 Task: Create in the project AquaVue and in the Backlog issue 'Improve website speed and performance' a child issue 'Frontend development', and assign it to team member softage.3@softage.net. Create in the project AquaVue and in the Backlog issue 'Implement multi-factor authentication for user login' a child issue 'Database design and development', and assign it to team member softage.4@softage.net
Action: Mouse moved to (211, 69)
Screenshot: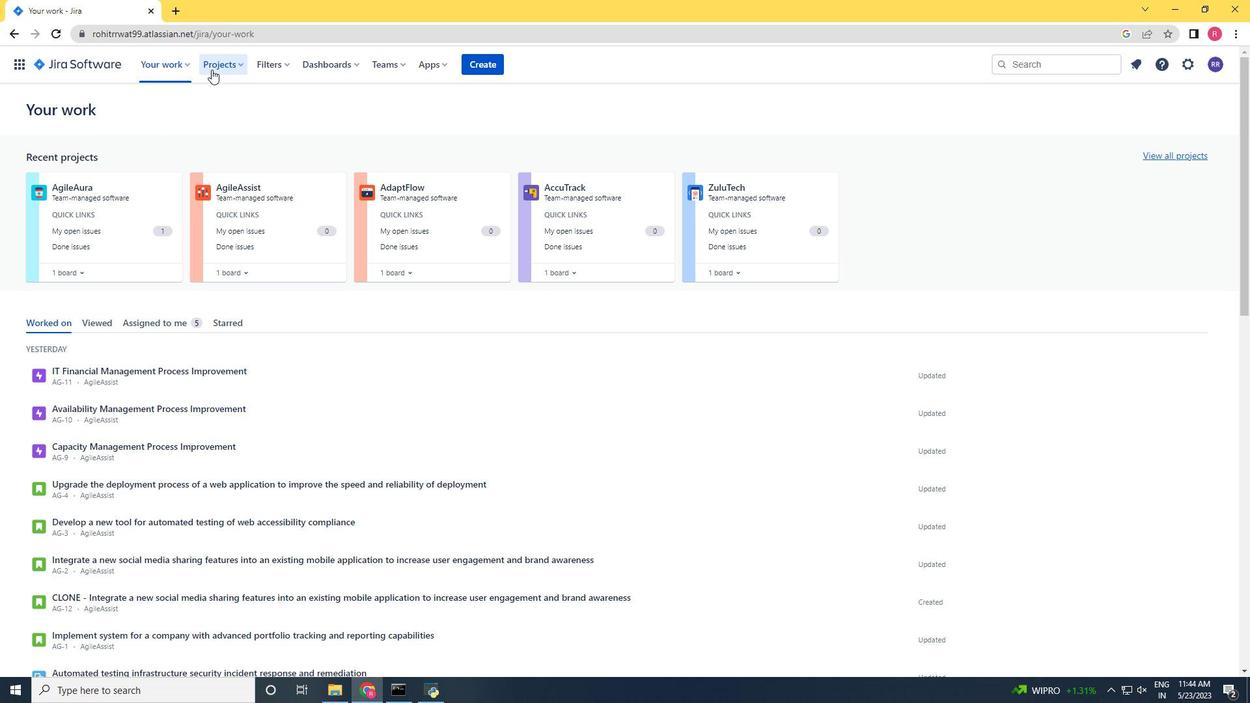 
Action: Mouse pressed left at (211, 69)
Screenshot: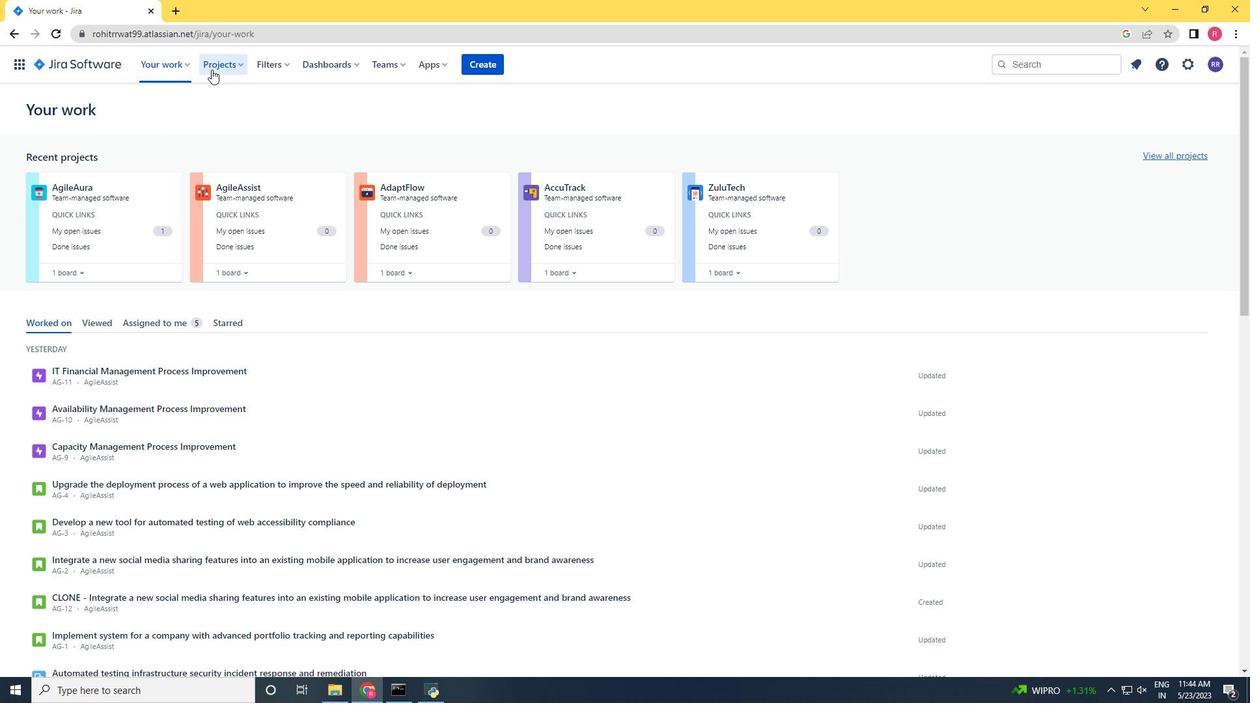 
Action: Mouse moved to (216, 125)
Screenshot: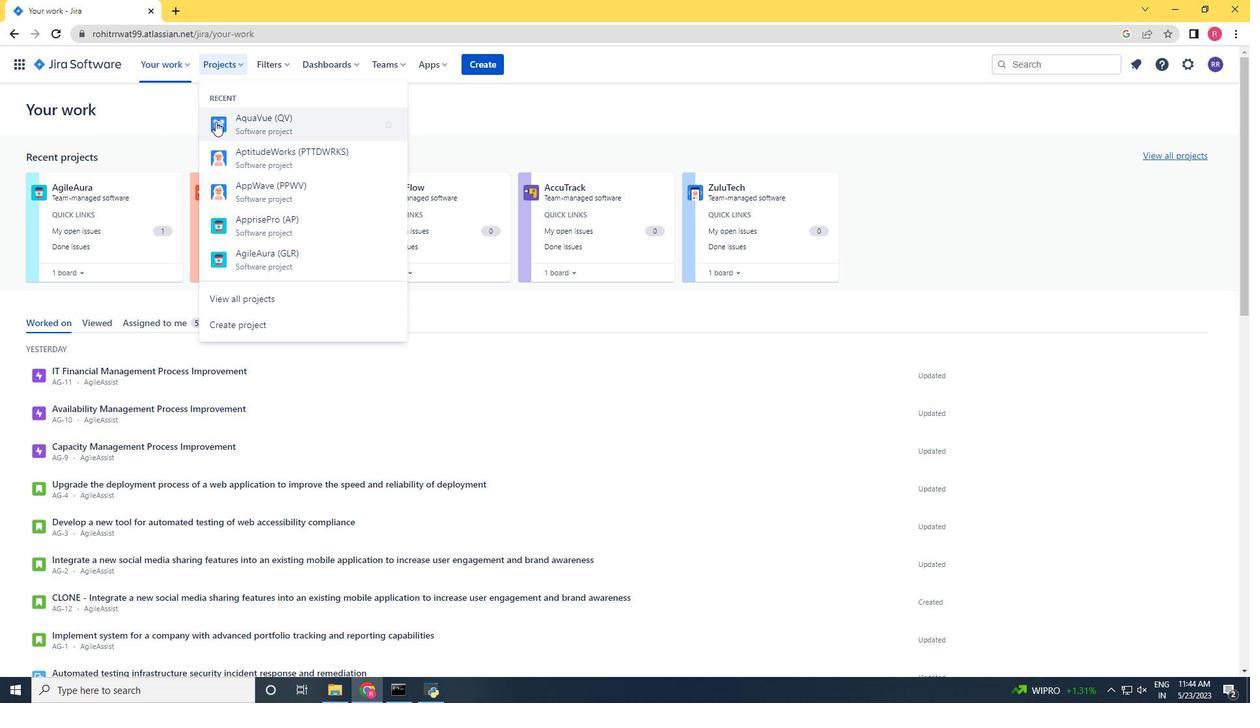 
Action: Mouse pressed left at (216, 125)
Screenshot: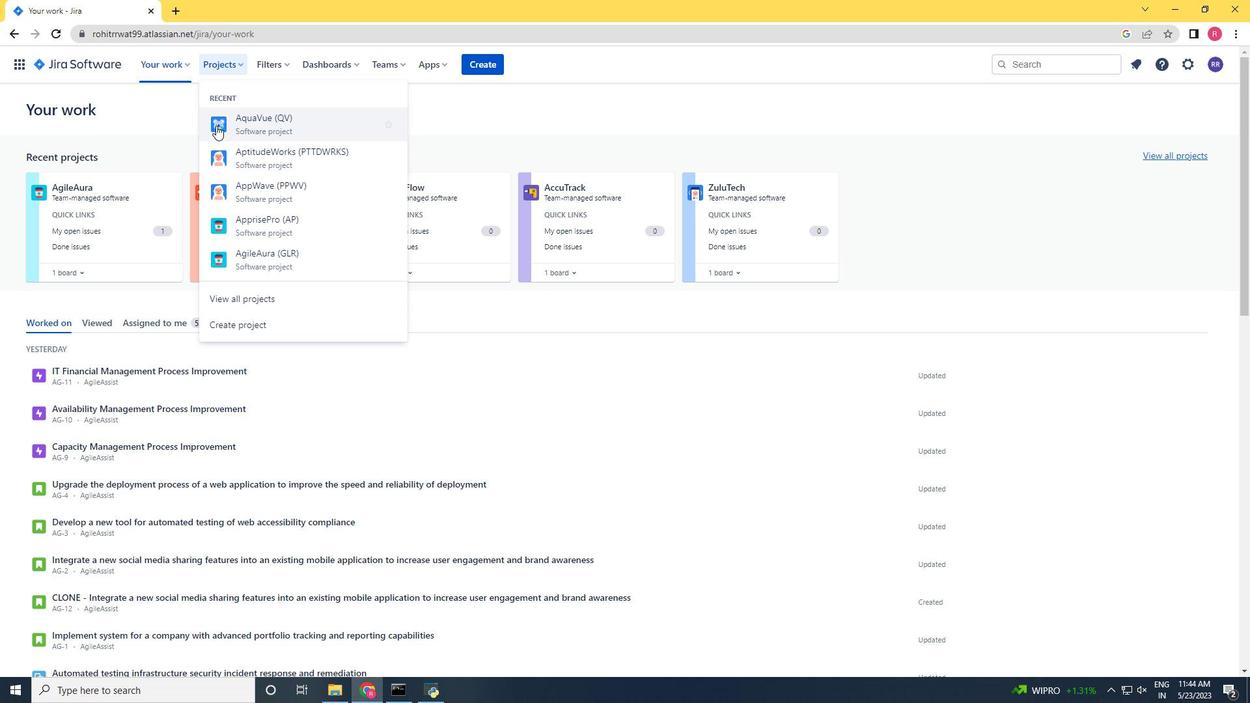 
Action: Mouse moved to (67, 208)
Screenshot: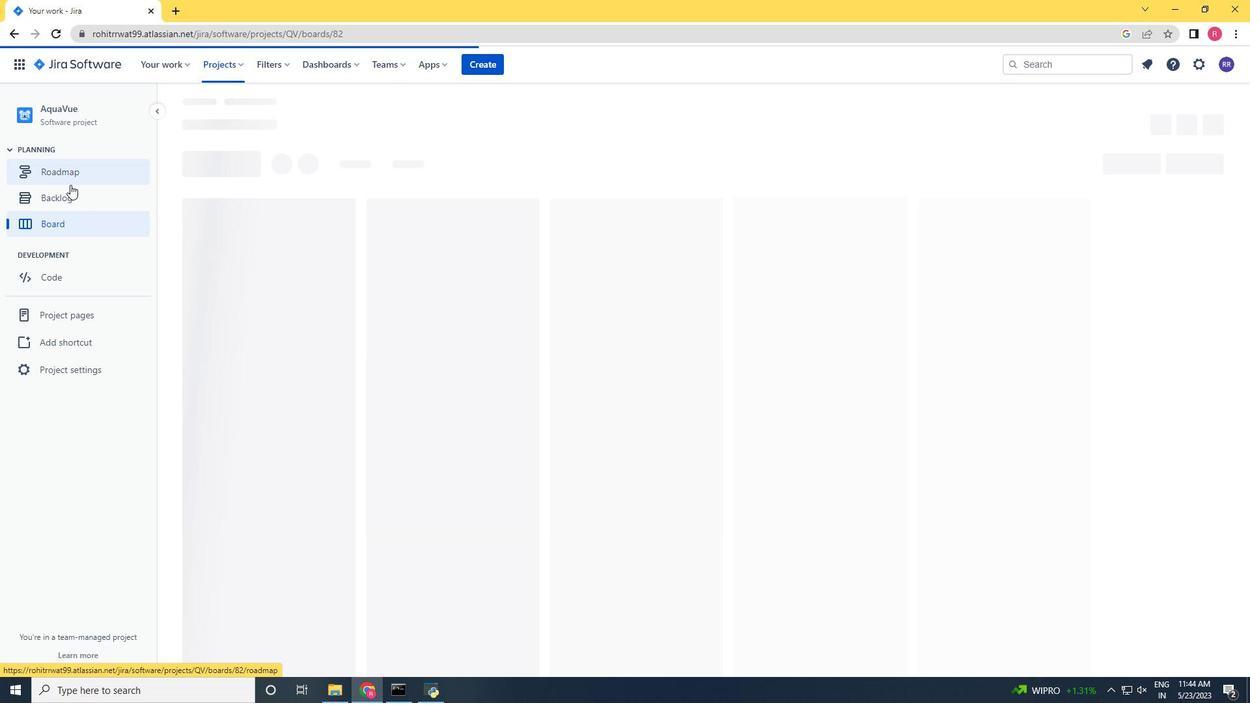 
Action: Mouse pressed left at (67, 208)
Screenshot: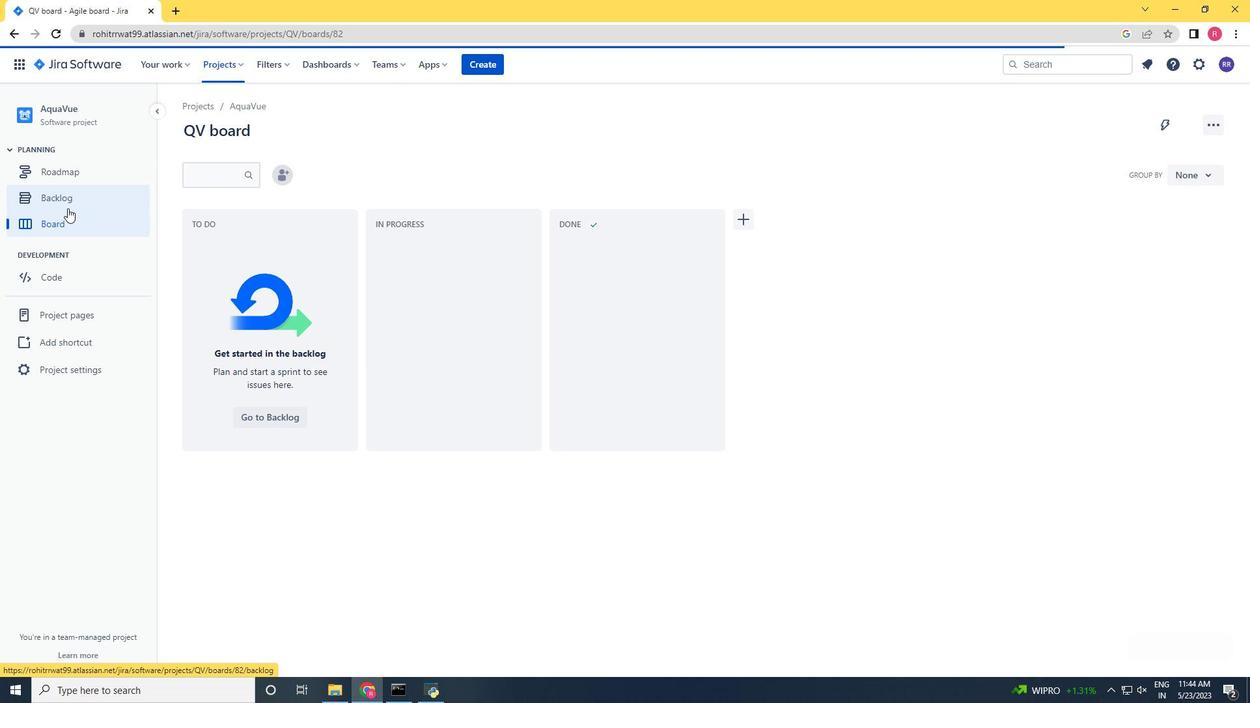 
Action: Mouse moved to (552, 408)
Screenshot: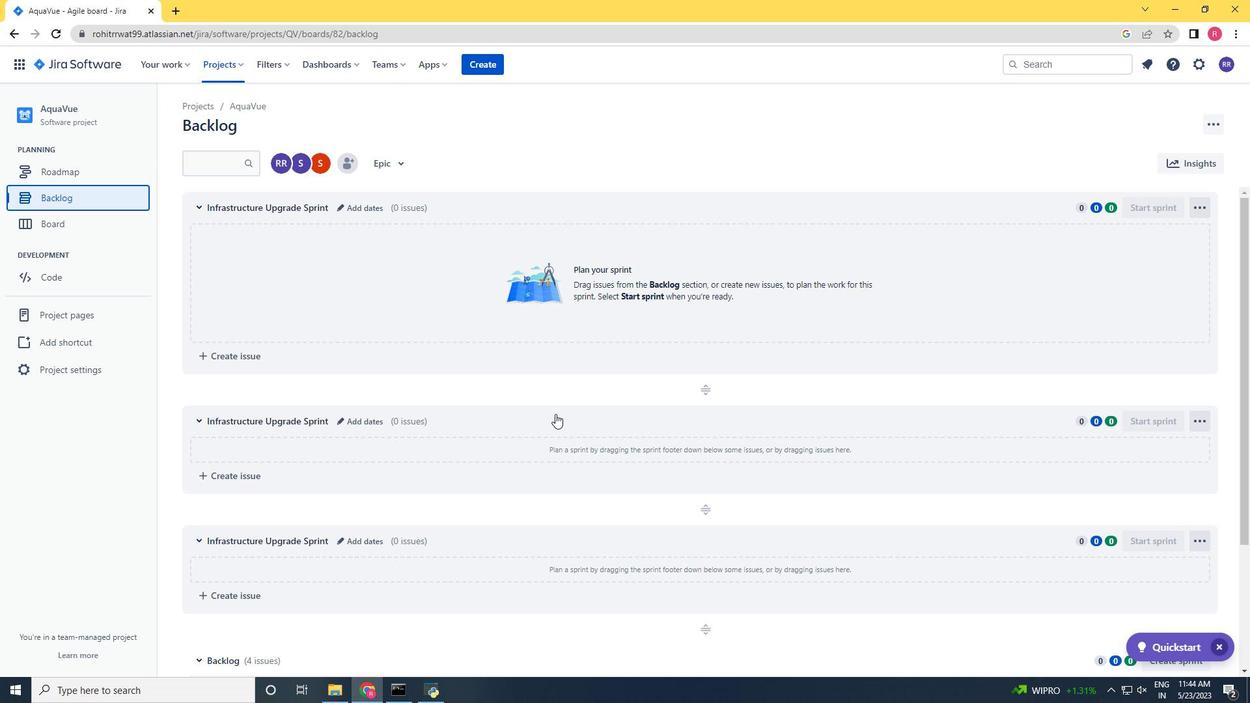 
Action: Mouse scrolled (552, 407) with delta (0, 0)
Screenshot: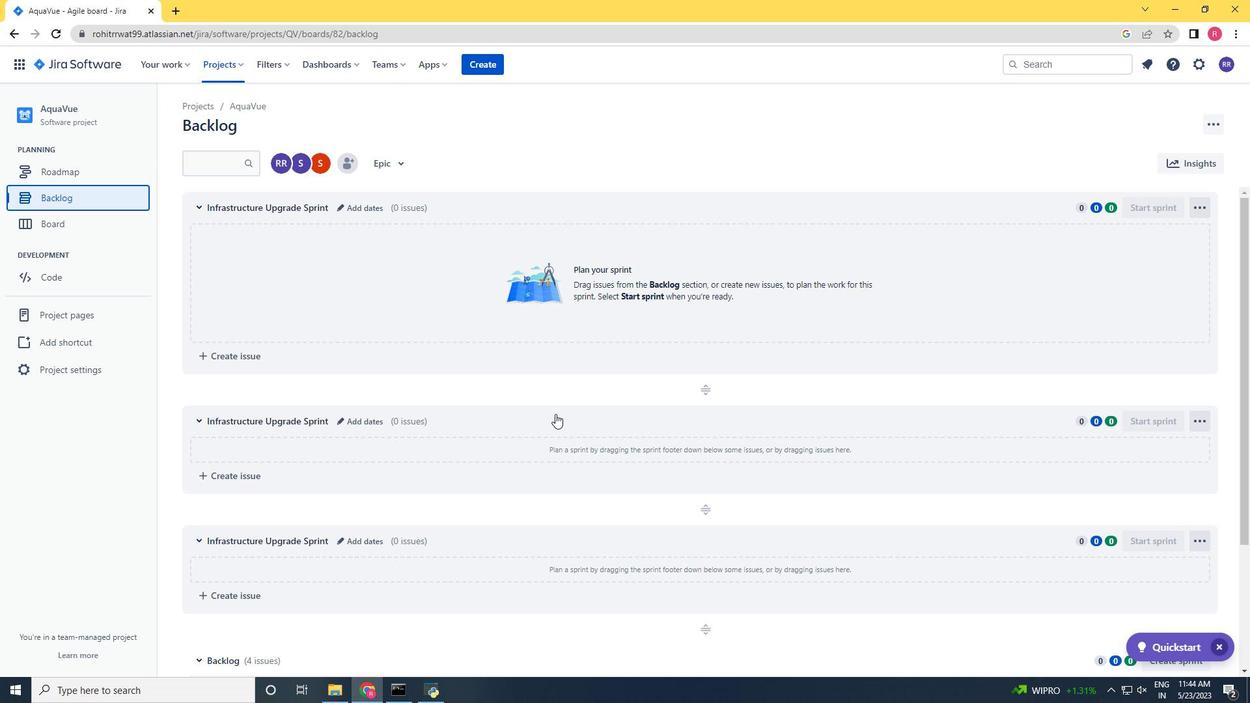 
Action: Mouse scrolled (552, 407) with delta (0, 0)
Screenshot: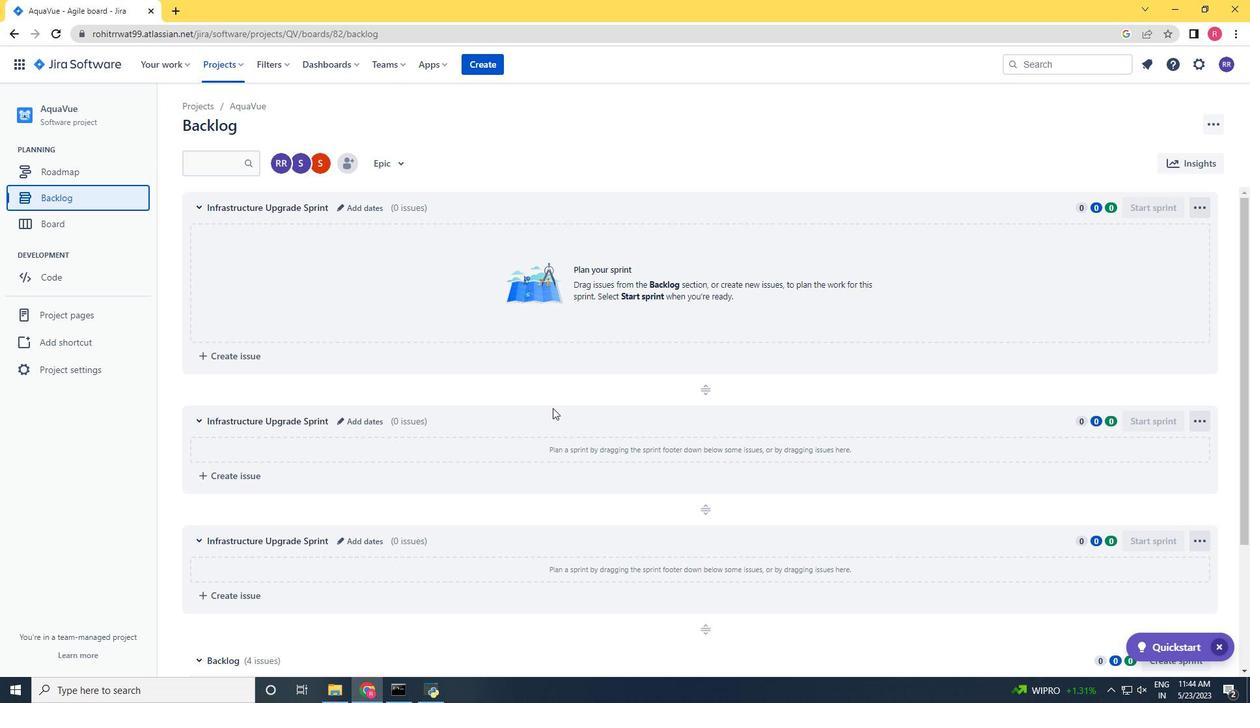 
Action: Mouse scrolled (552, 407) with delta (0, 0)
Screenshot: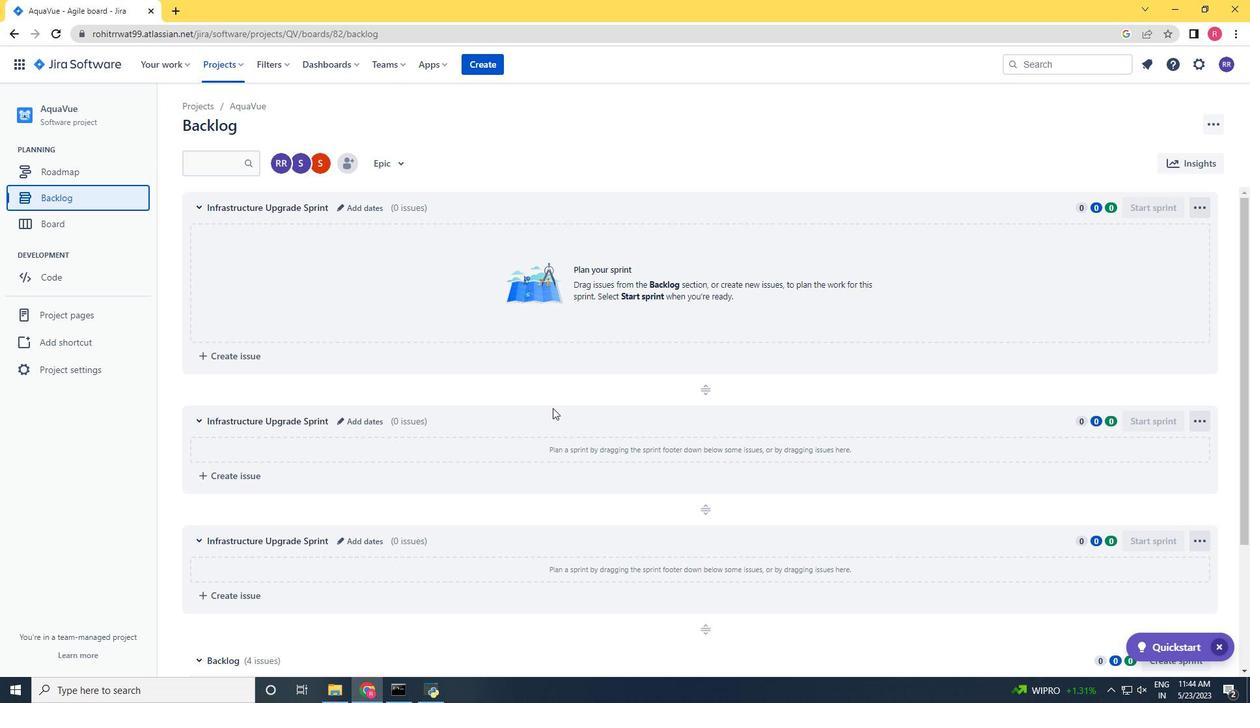 
Action: Mouse scrolled (552, 407) with delta (0, 0)
Screenshot: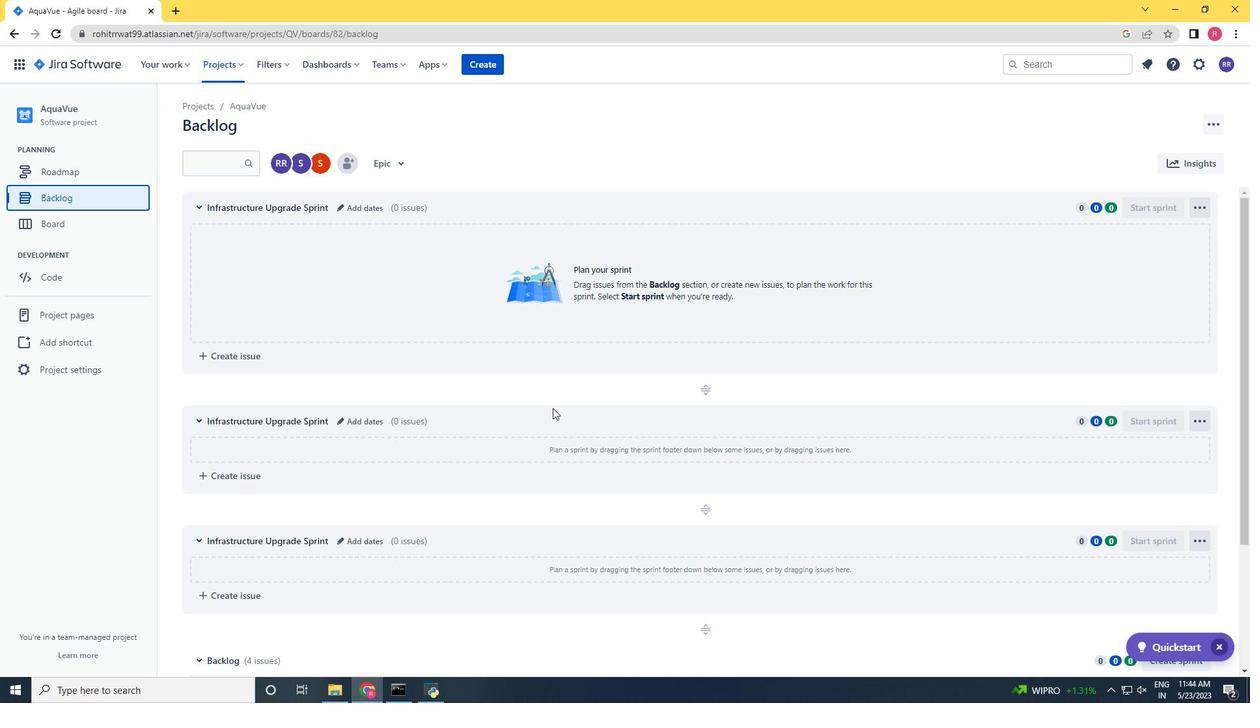 
Action: Mouse scrolled (552, 407) with delta (0, 0)
Screenshot: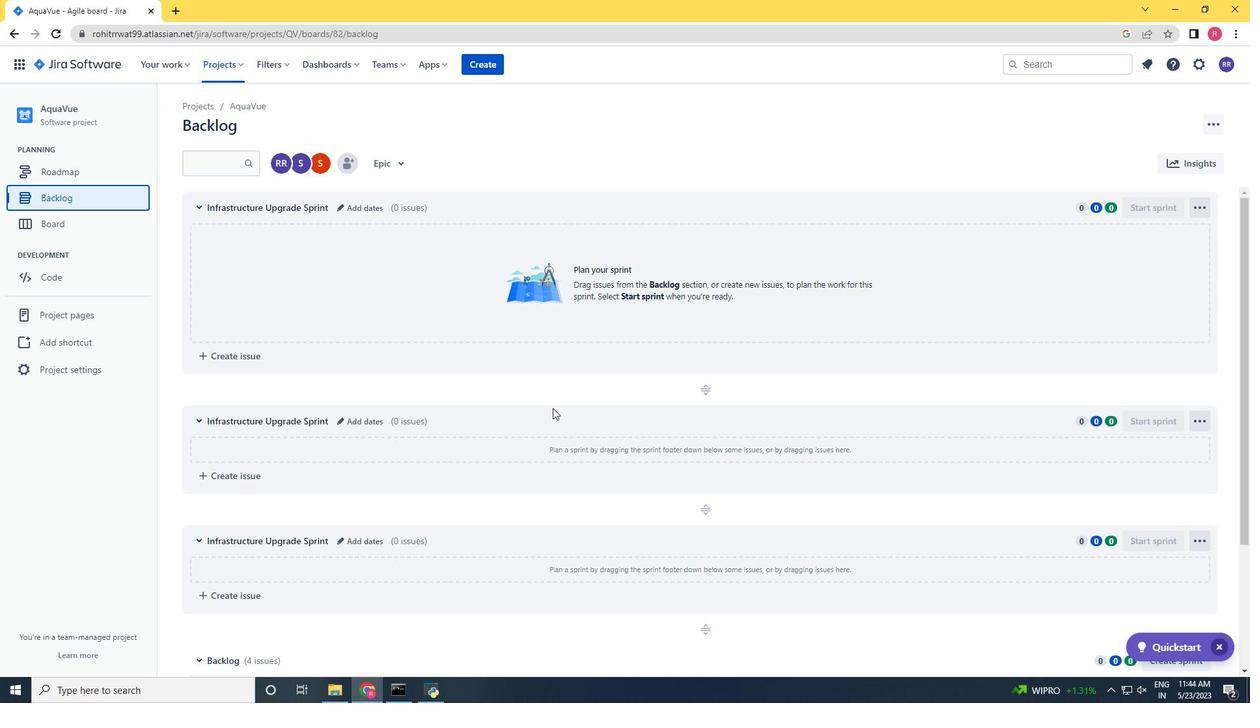 
Action: Mouse scrolled (552, 407) with delta (0, 0)
Screenshot: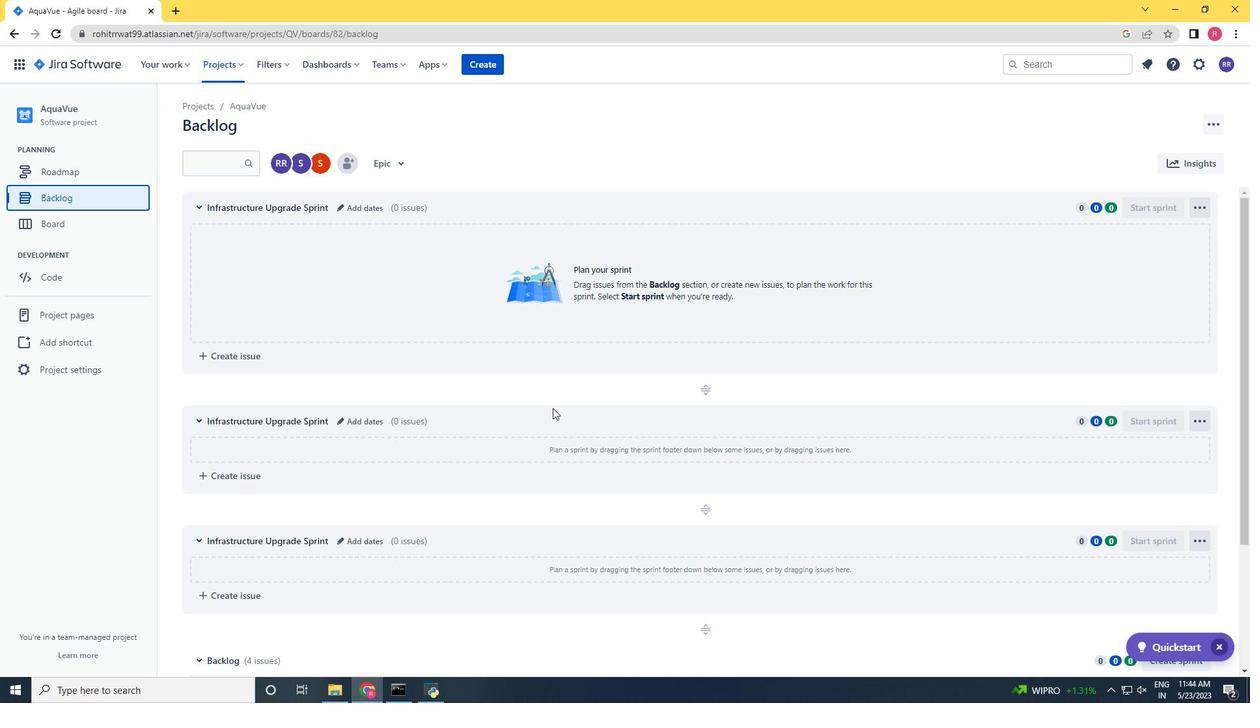 
Action: Mouse moved to (913, 520)
Screenshot: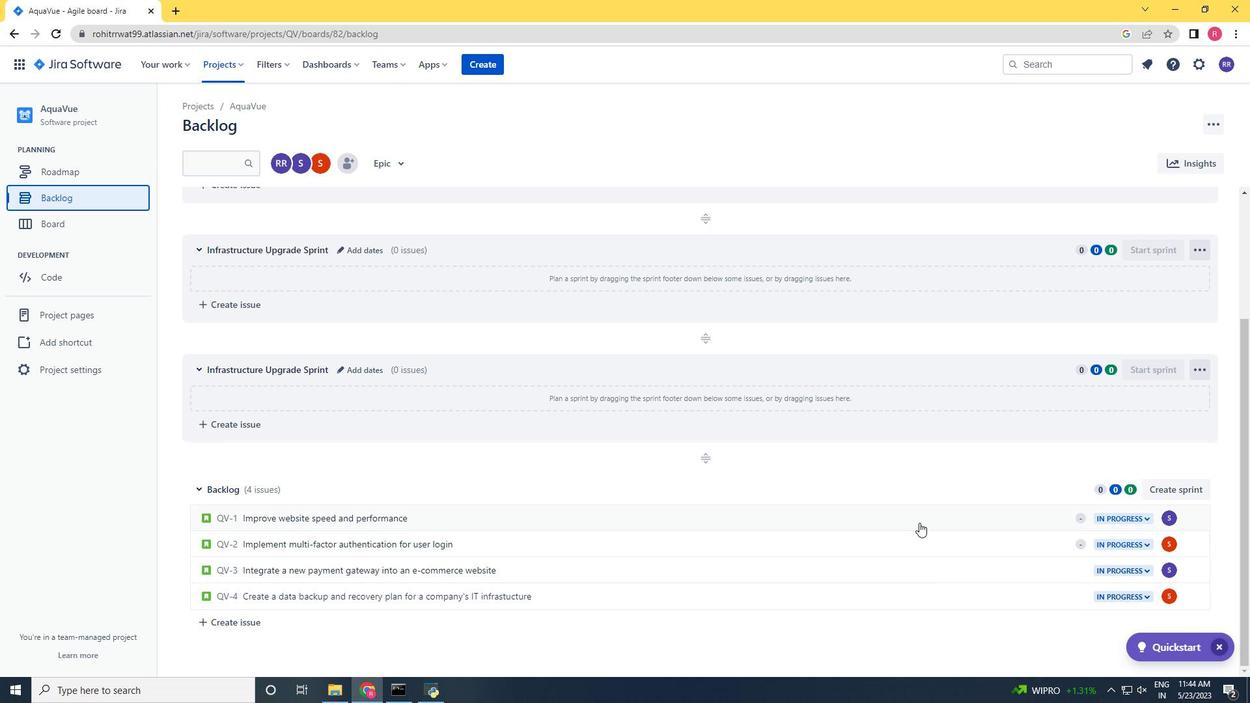 
Action: Mouse pressed left at (913, 520)
Screenshot: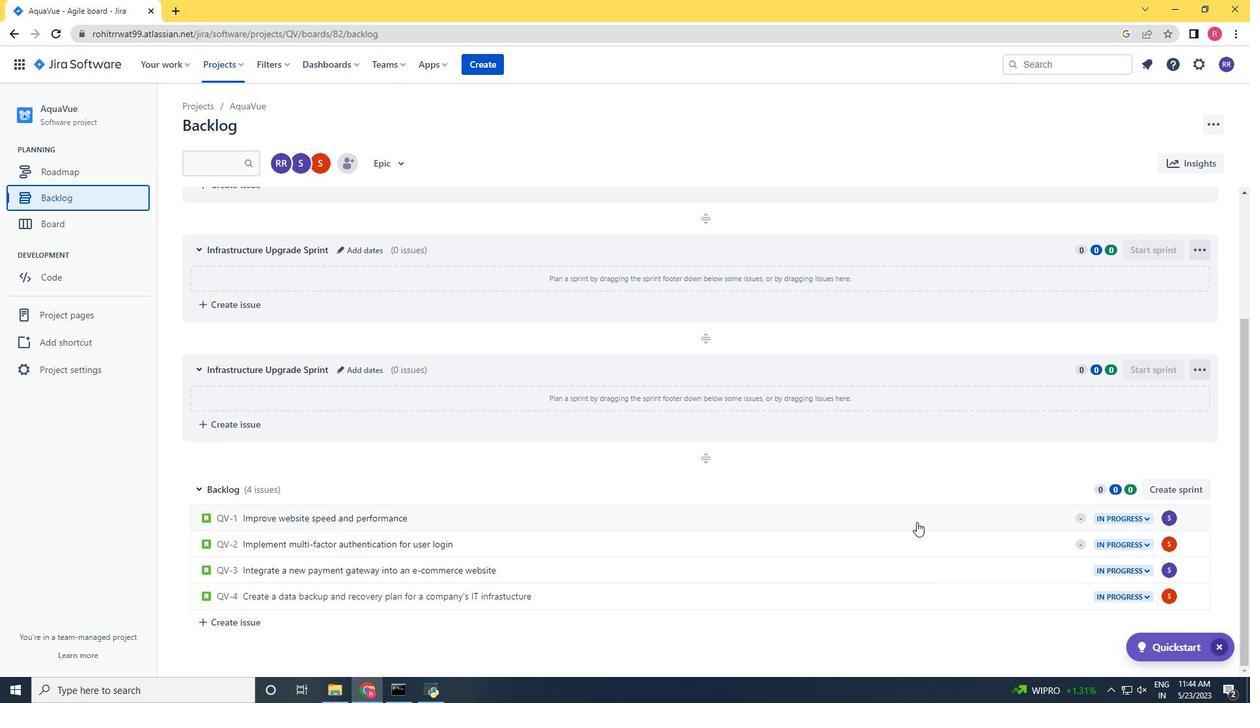 
Action: Mouse moved to (1019, 276)
Screenshot: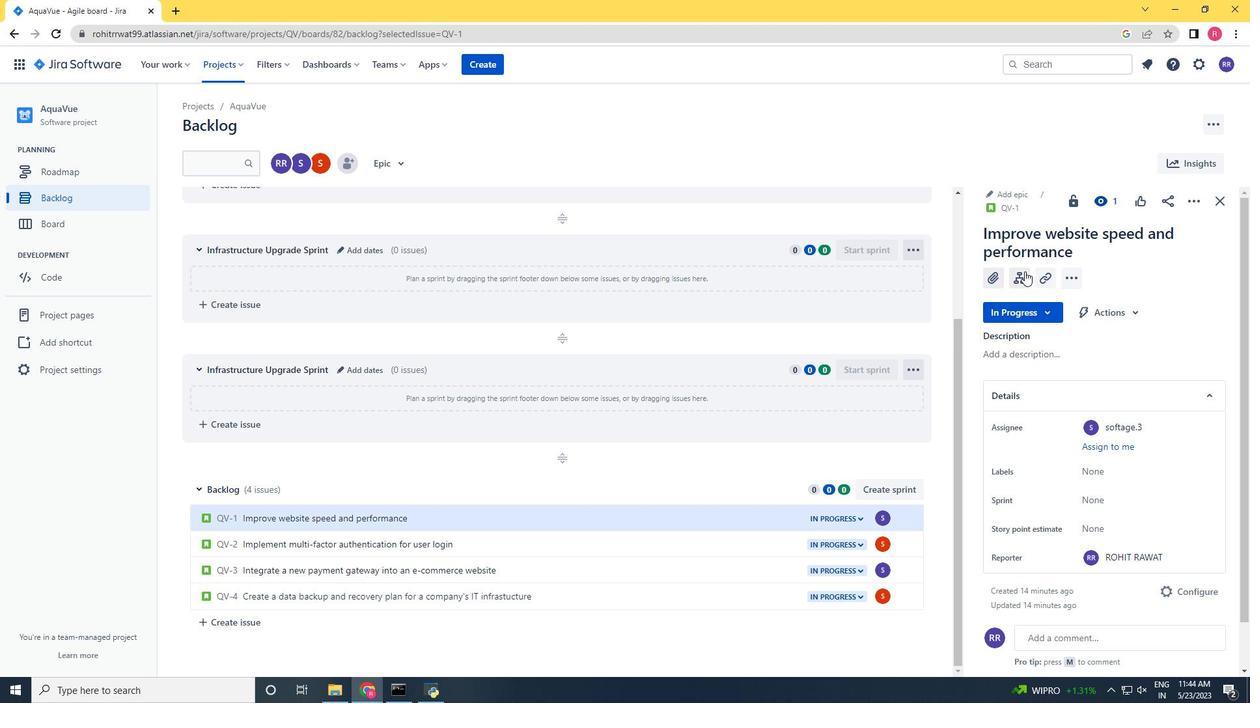 
Action: Mouse pressed left at (1019, 276)
Screenshot: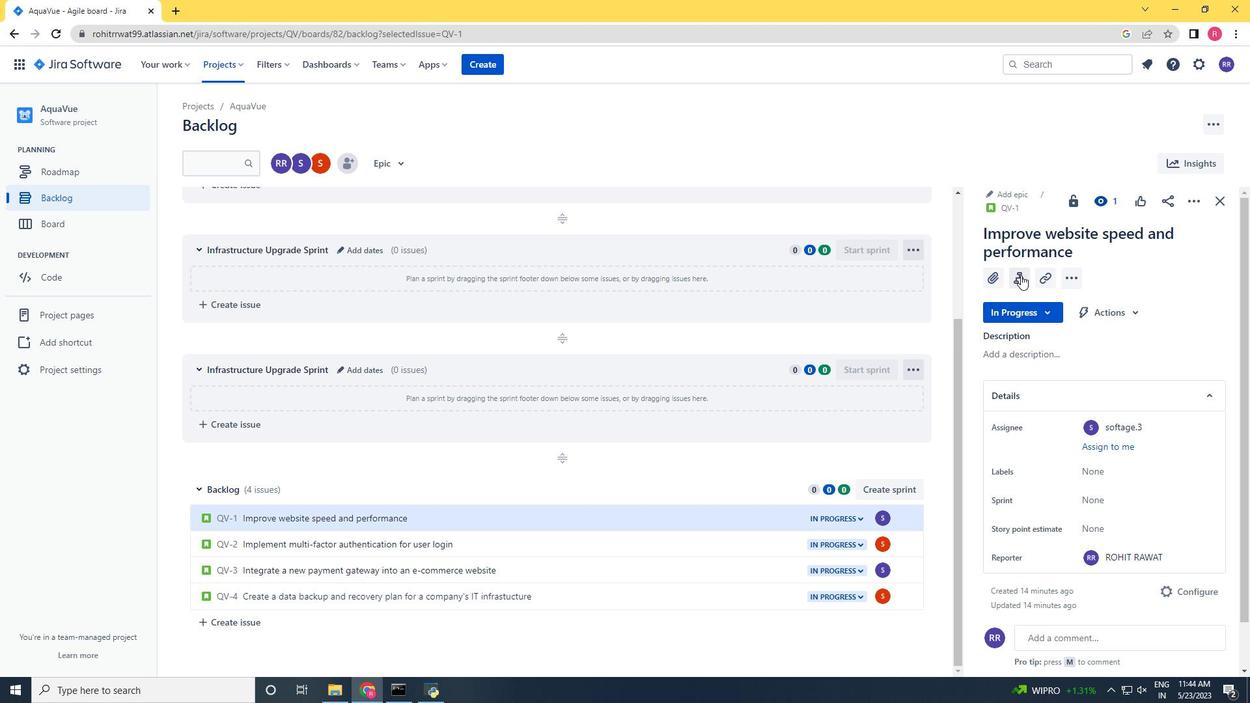 
Action: Mouse moved to (440, 519)
Screenshot: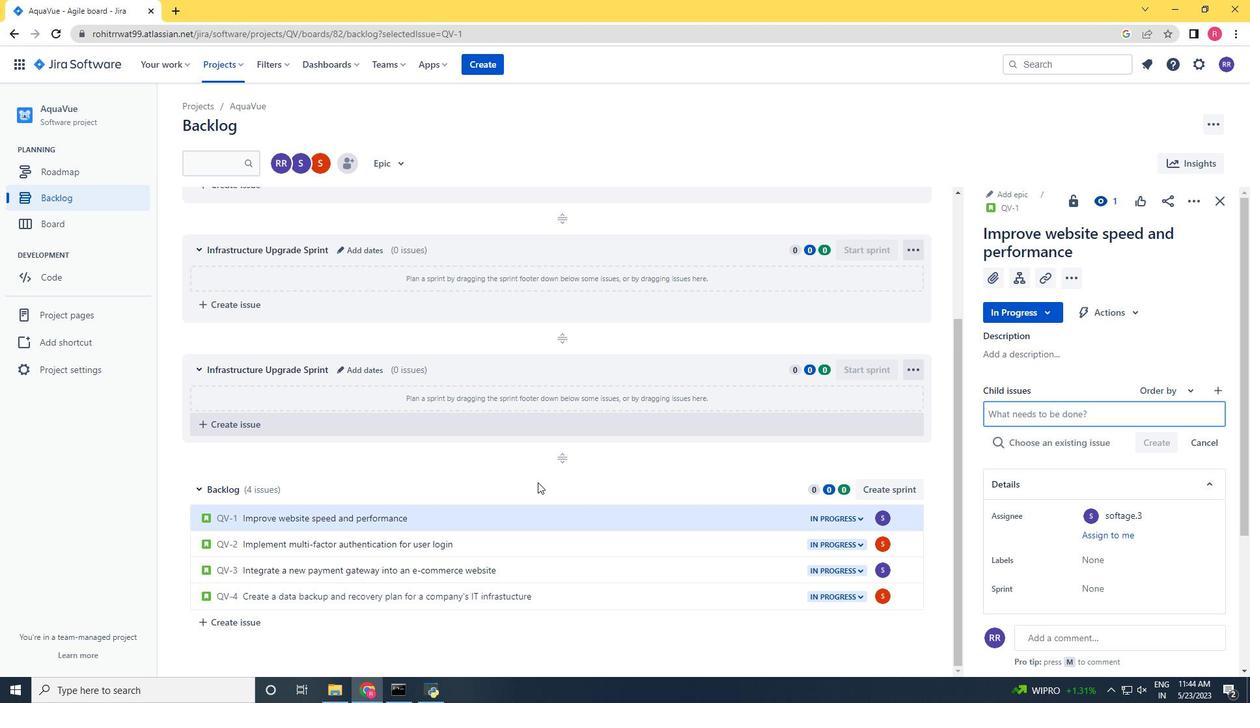
Action: Key pressed <Key.shift><Key.shift><Key.shift><Key.shift><Key.shift><Key.shift><Key.shift><Key.shift><Key.shift><Key.shift><Key.shift><Key.shift><Key.shift><Key.shift><Key.shift>Frontend<Key.space>dv<Key.backspace>evlopment<Key.left><Key.left><Key.left><Key.left><Key.left><Key.left><Key.left><Key.left><Key.left><Key.left><Key.left><Key.left><Key.right><Key.right><Key.right><Key.right><Key.right>e<Key.right><Key.right><Key.right><Key.right><Key.right><Key.right><Key.right><Key.right><Key.right><Key.right><Key.right><Key.right><Key.right><Key.right><Key.enter>
Screenshot: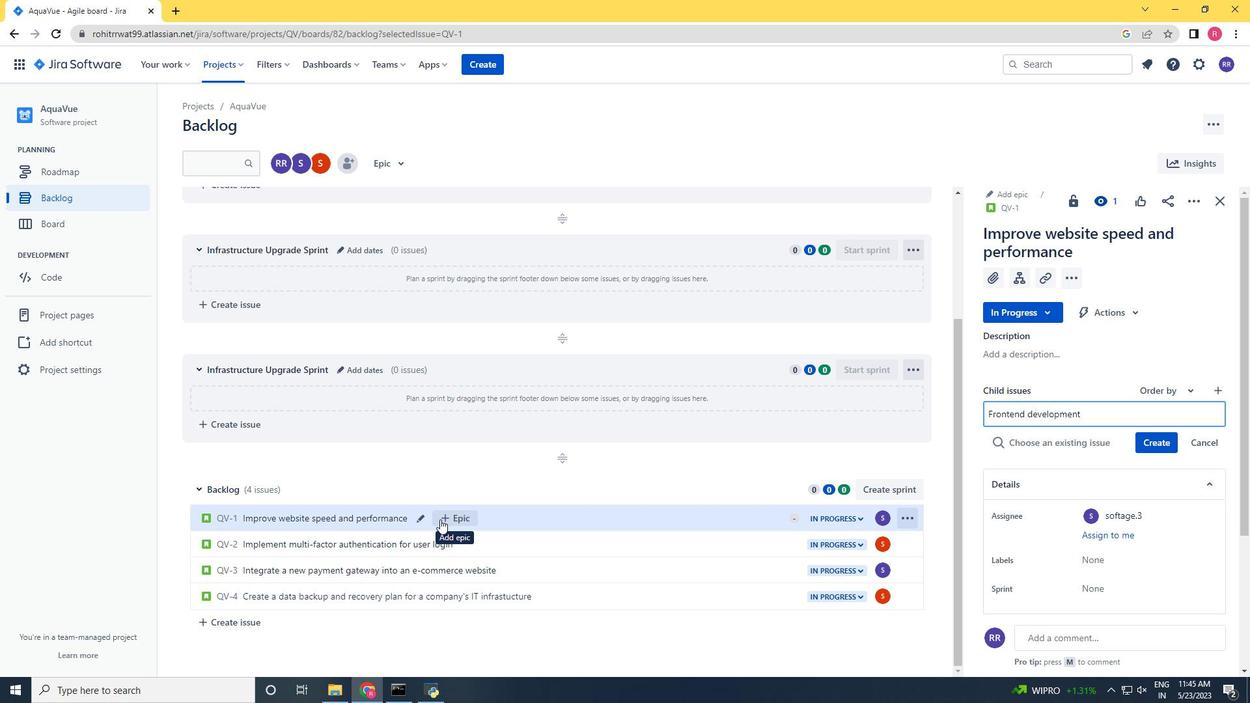 
Action: Mouse moved to (746, 541)
Screenshot: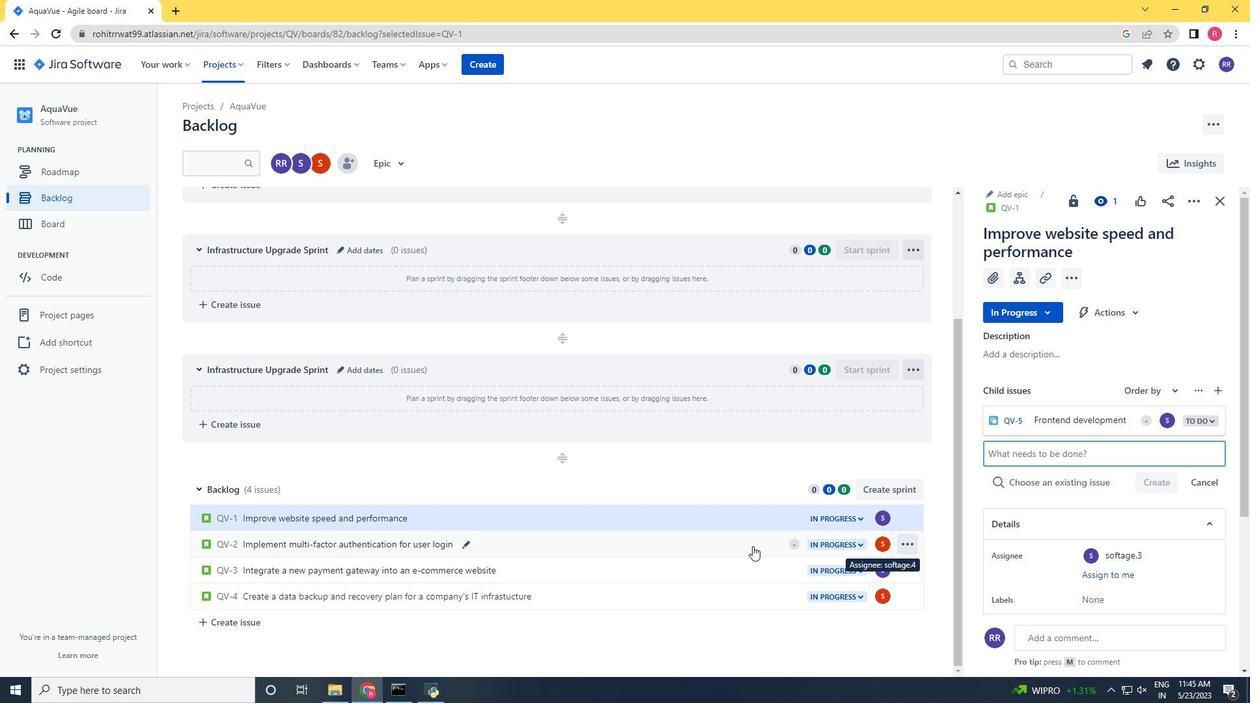 
Action: Mouse pressed left at (746, 541)
Screenshot: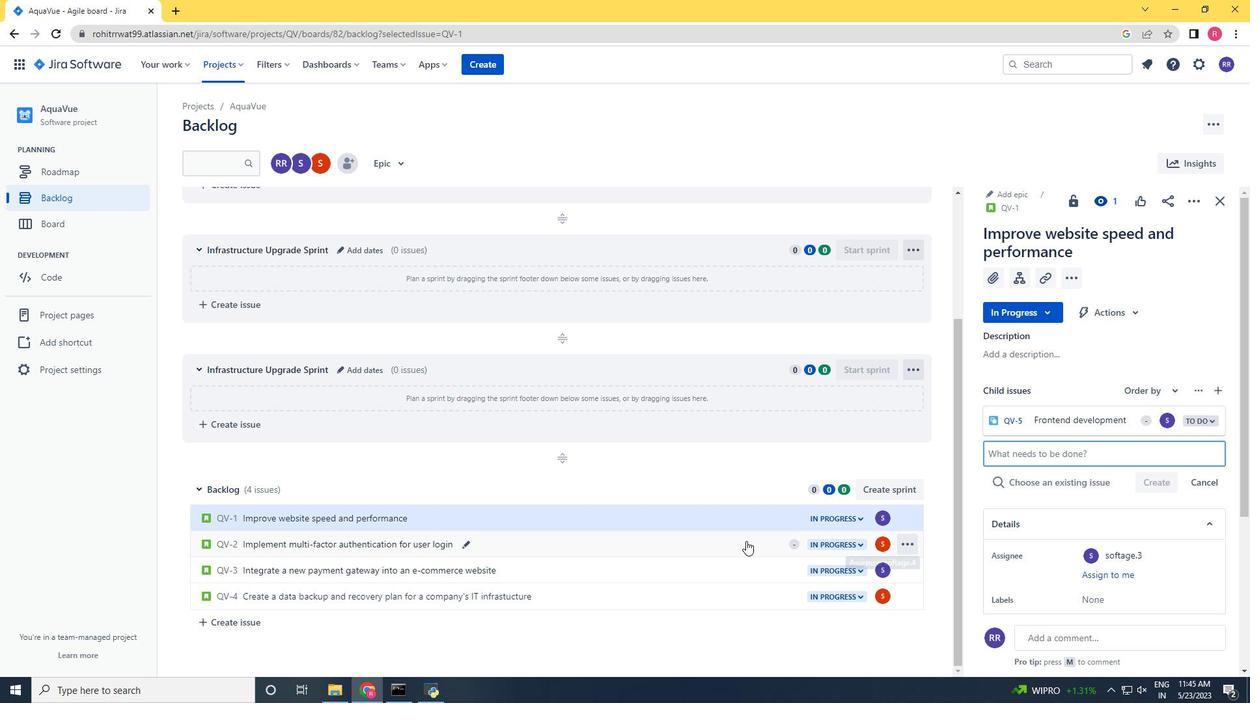
Action: Mouse moved to (1021, 273)
Screenshot: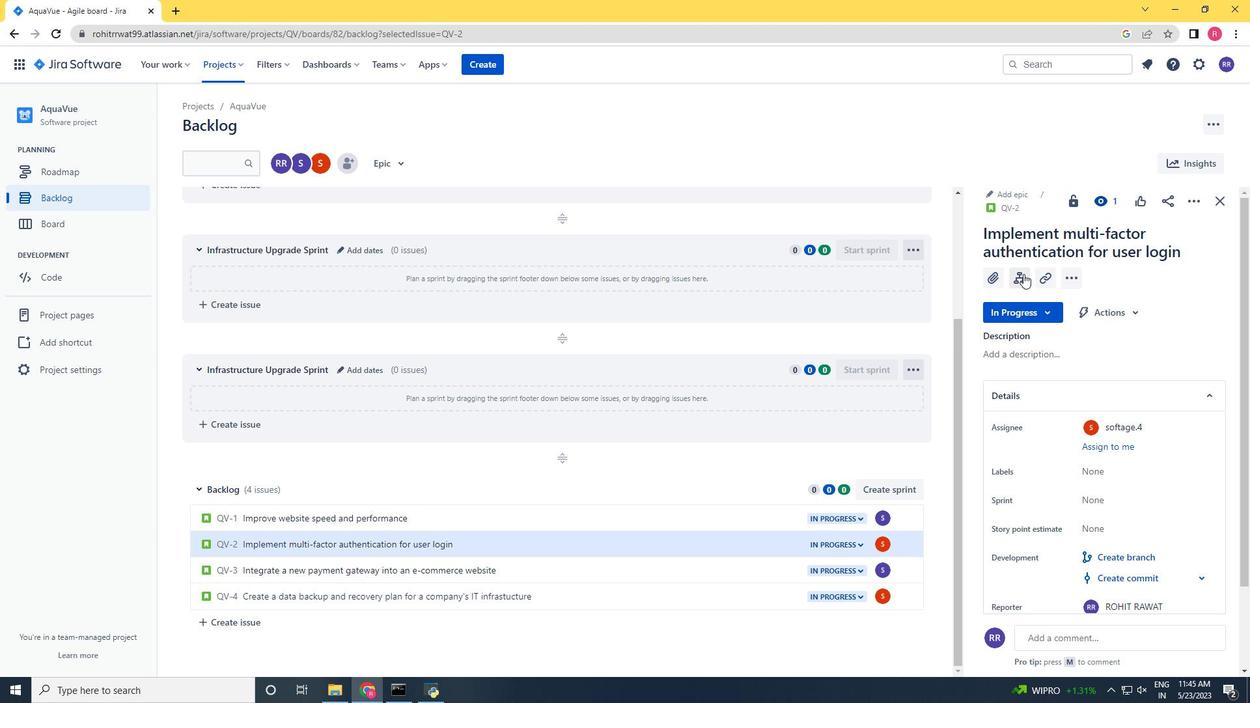 
Action: Mouse pressed left at (1021, 273)
Screenshot: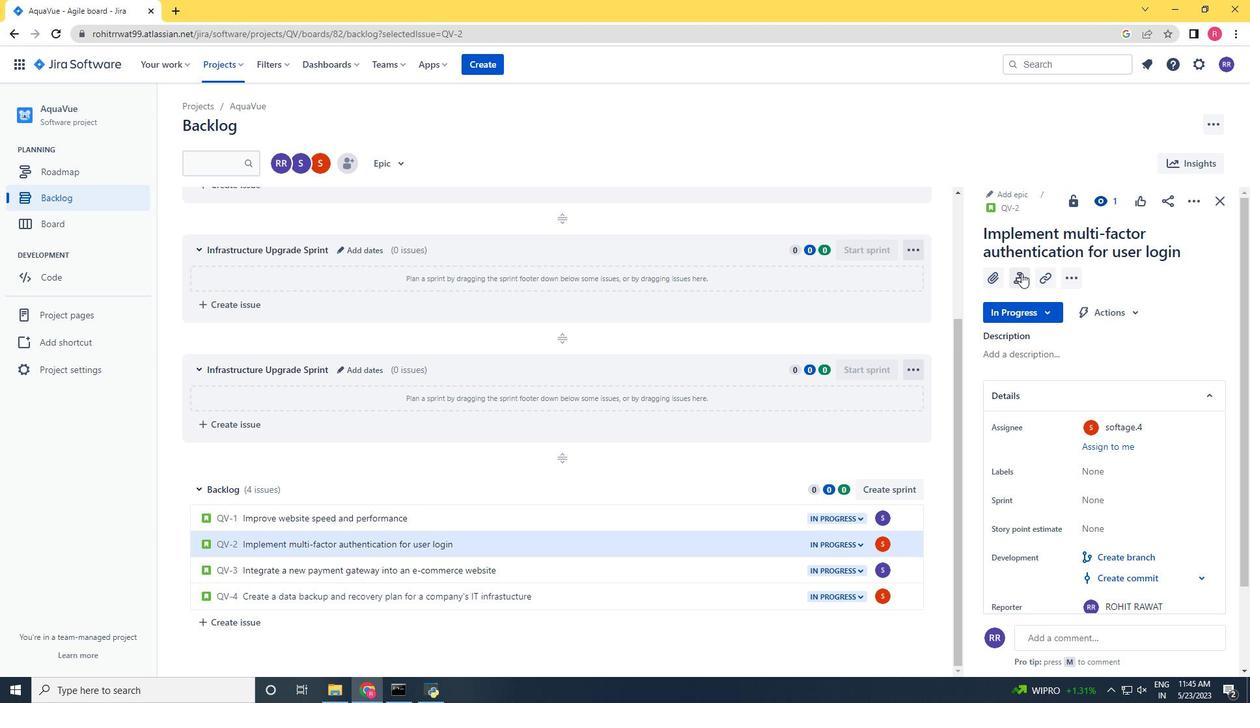
Action: Mouse moved to (1016, 341)
Screenshot: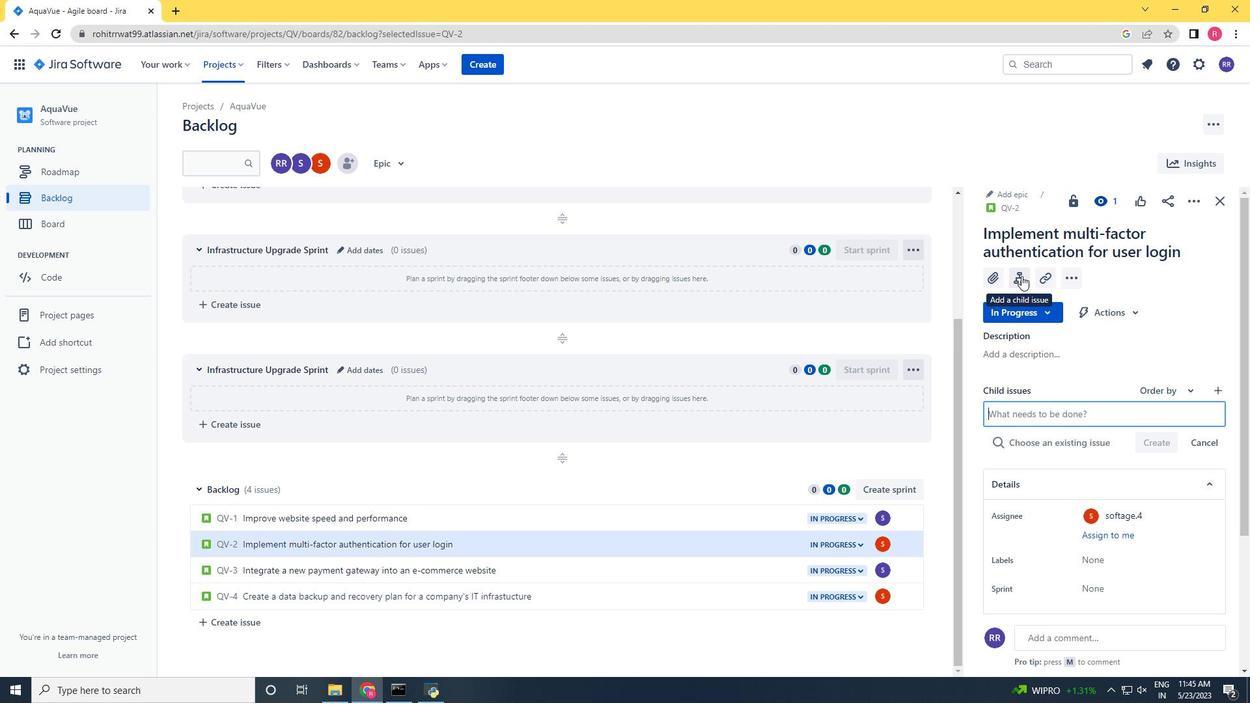 
Action: Key pressed <Key.shift><Key.shift><Key.shift>Dta<Key.backspace><Key.backspace>atabase<Key.space><Key.backspace><Key.backspace><Key.backspace><Key.backspace>base<Key.space>design<Key.space><Key.left><Key.left><Key.left><Key.left><Key.left><Key.left><Key.left><Key.left><Key.left><Key.left><Key.left><Key.left><Key.left><Key.right><Key.backspace><Key.right><Key.right><Key.right><Key.right><Key.right><Key.right><Key.right><Key.right><Key.right><Key.right><Key.right><Key.right><Key.right>and<Key.space>development<Key.enter>
Screenshot: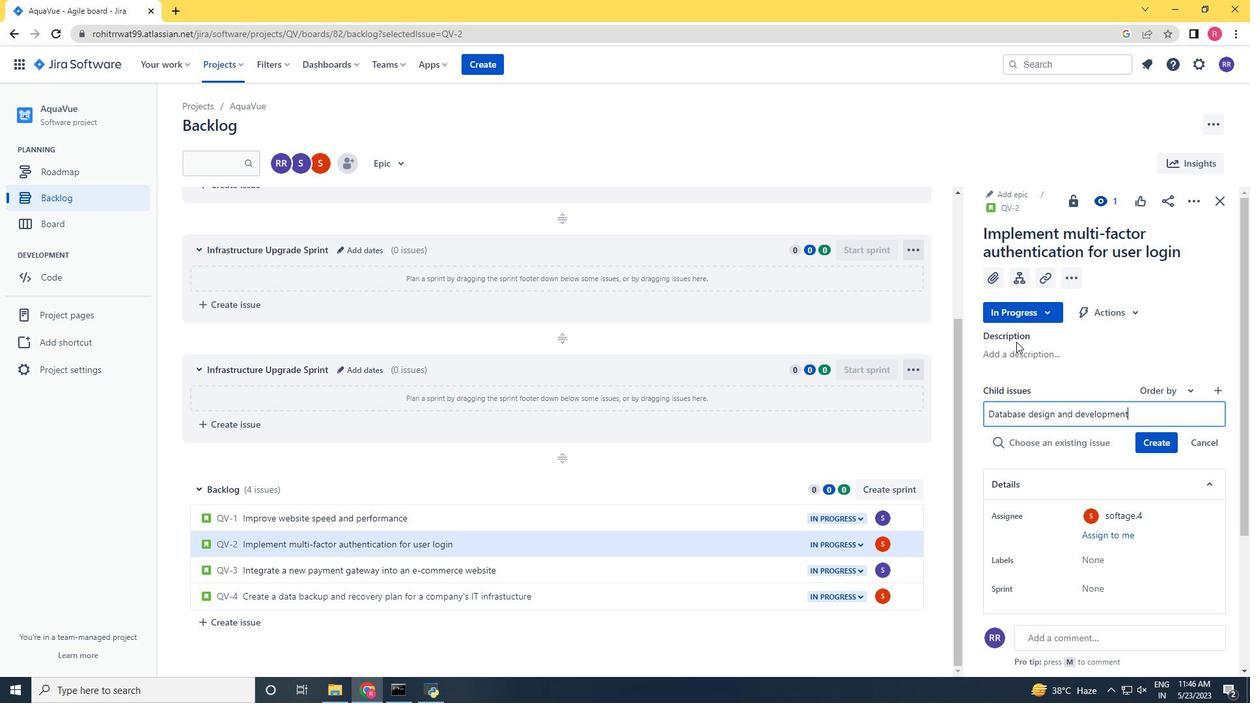 
Action: Mouse scrolled (1016, 342) with delta (0, 0)
Screenshot: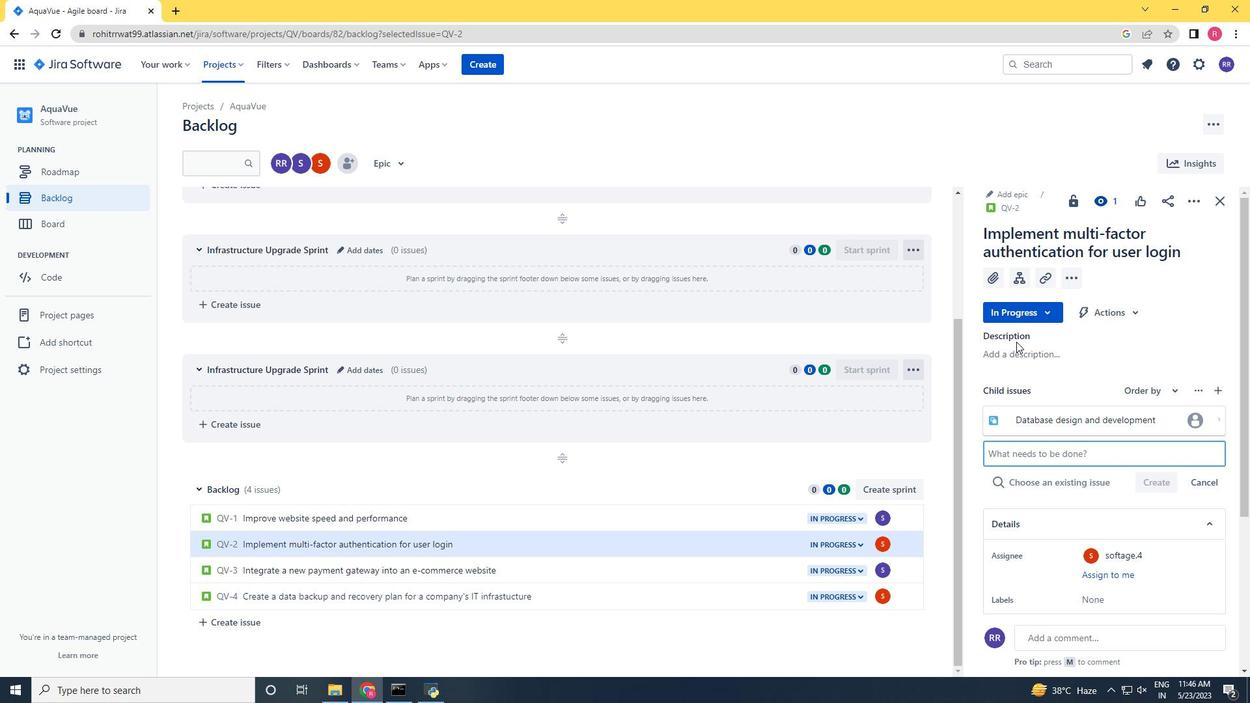 
Action: Mouse moved to (1164, 420)
Screenshot: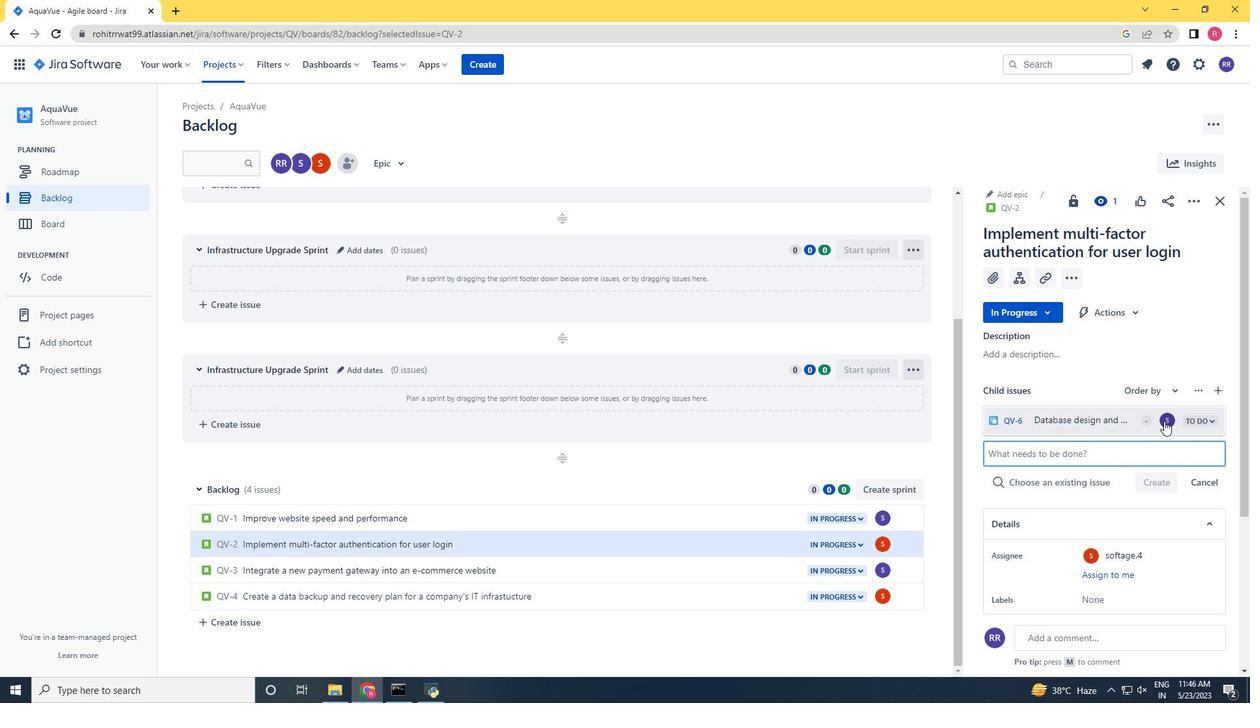 
Action: Mouse pressed left at (1164, 420)
Screenshot: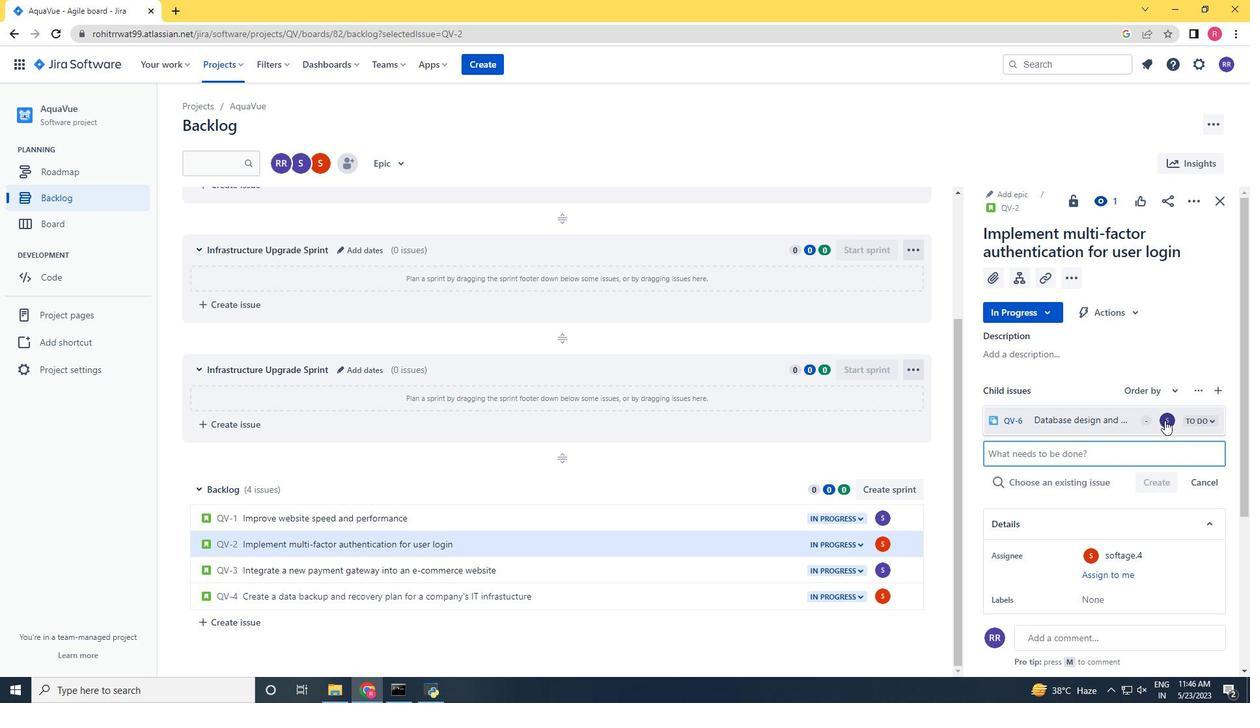 
Action: Key pressed softage..4
Screenshot: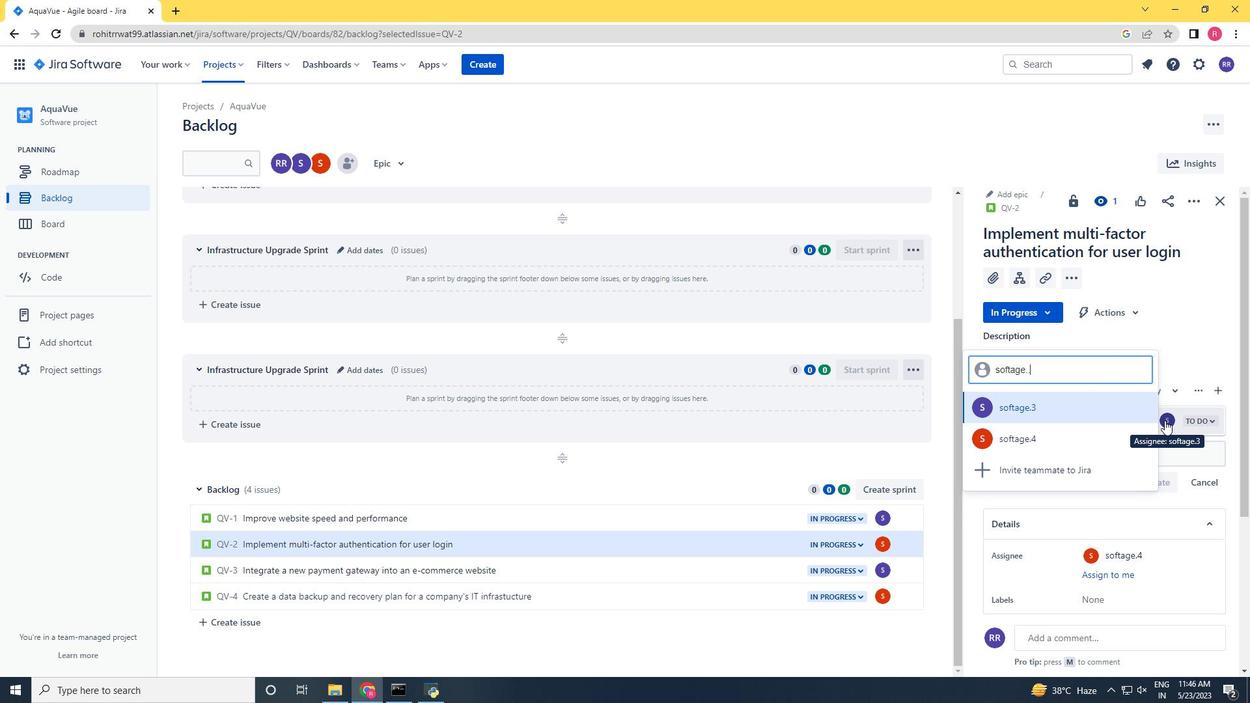 
Action: Mouse moved to (1080, 414)
Screenshot: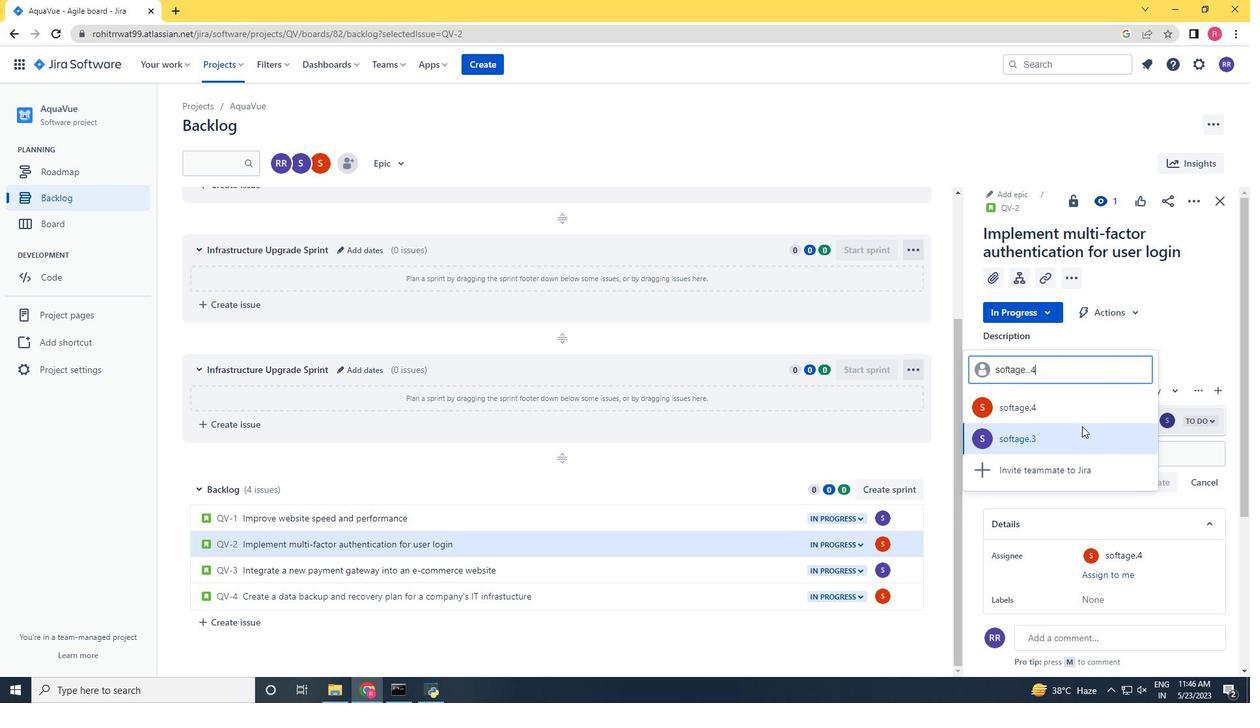 
Action: Mouse pressed left at (1080, 414)
Screenshot: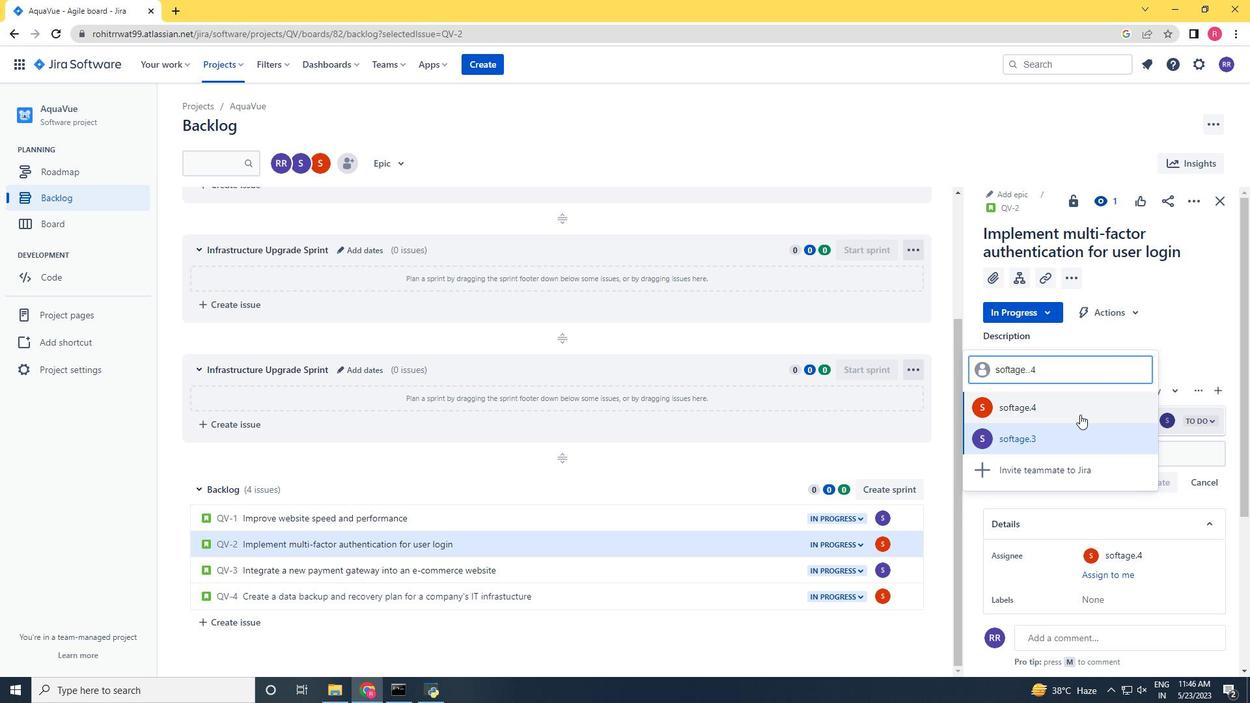 
Action: Mouse moved to (676, 501)
Screenshot: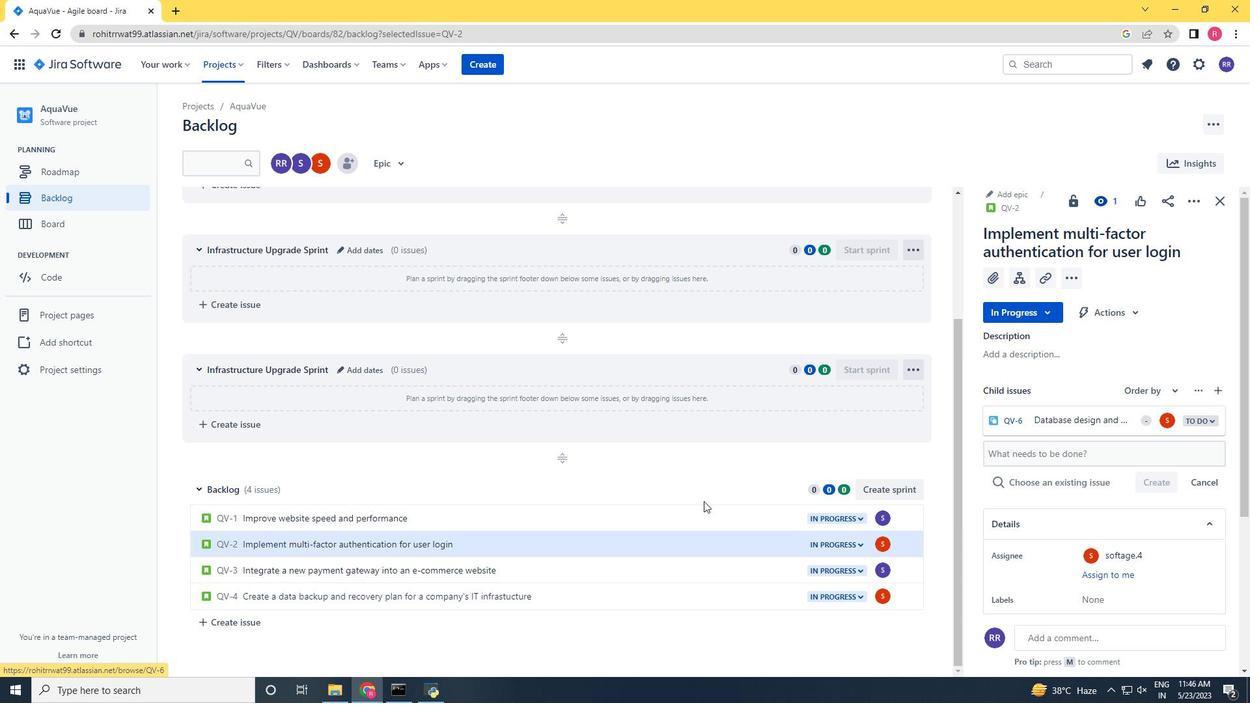 
